 Task: Change elbow connector line weight to 8PX.
Action: Mouse moved to (398, 213)
Screenshot: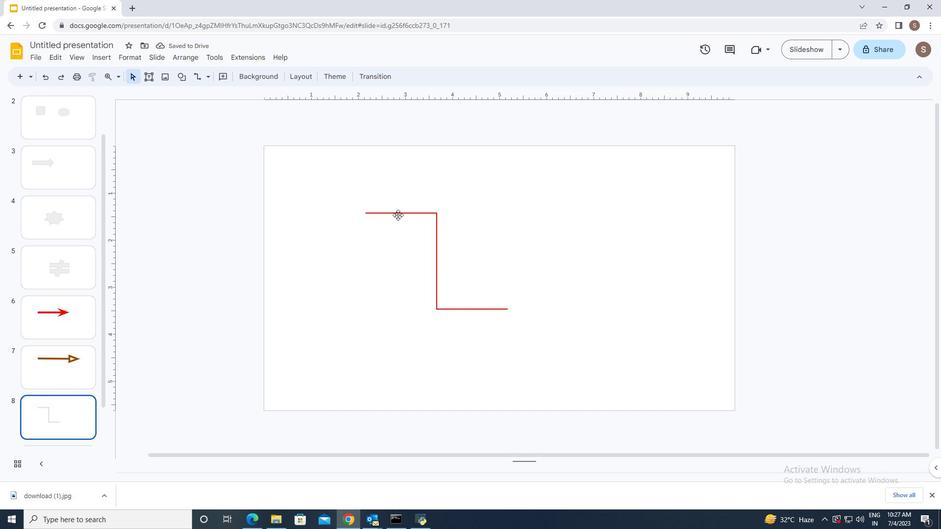 
Action: Mouse pressed left at (398, 213)
Screenshot: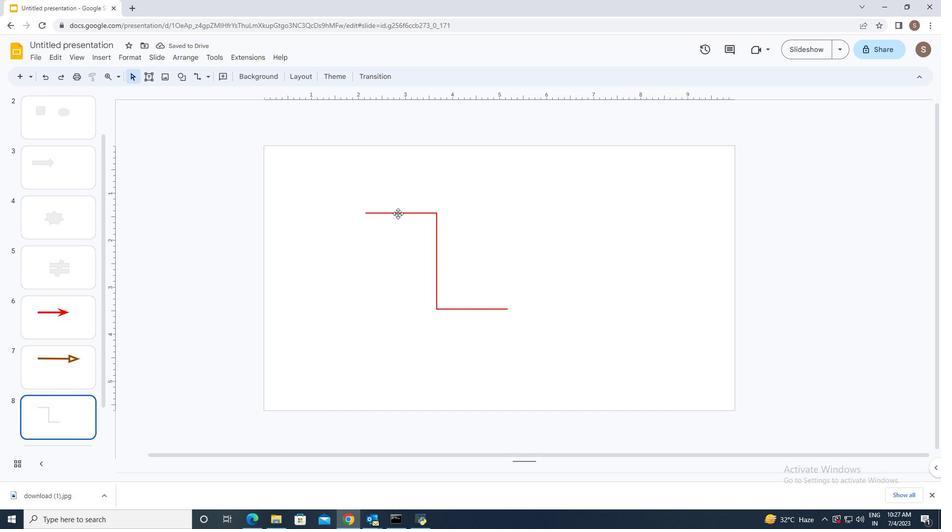 
Action: Mouse moved to (235, 78)
Screenshot: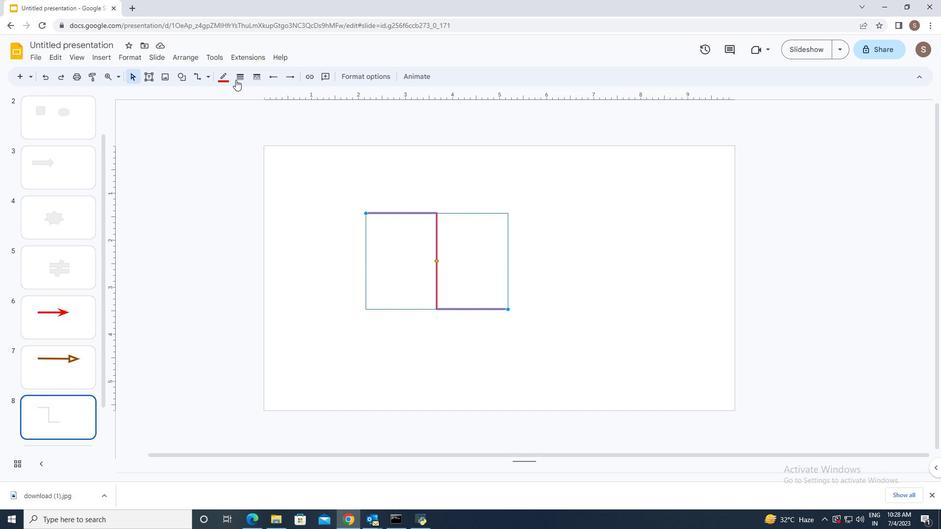 
Action: Mouse pressed left at (235, 78)
Screenshot: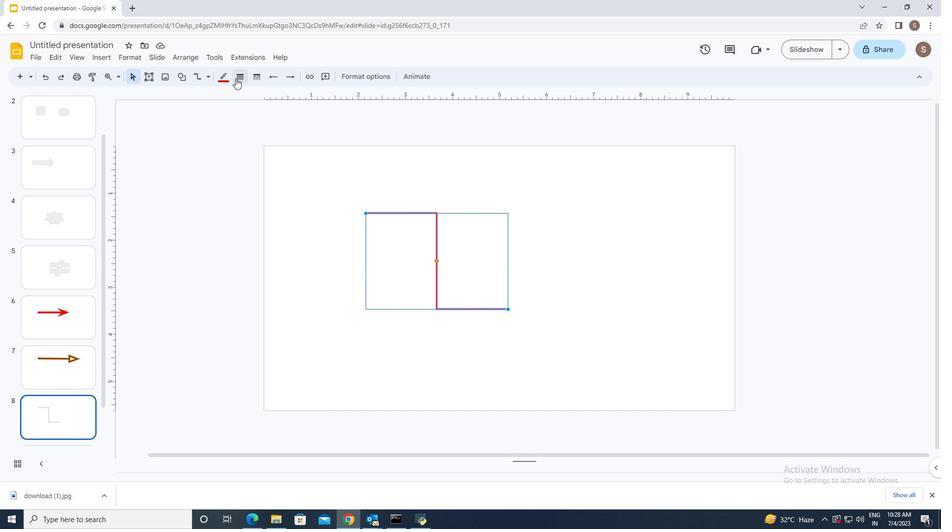 
Action: Mouse moved to (258, 154)
Screenshot: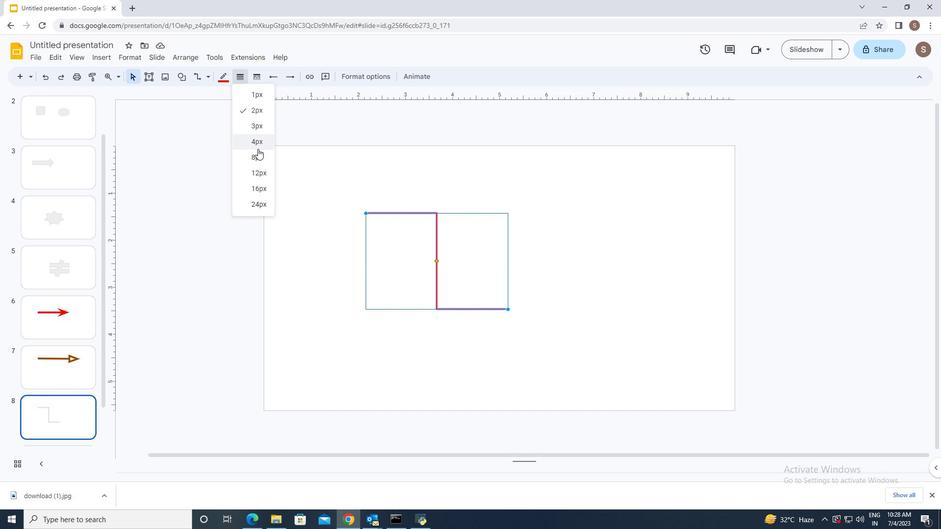 
Action: Mouse pressed left at (258, 154)
Screenshot: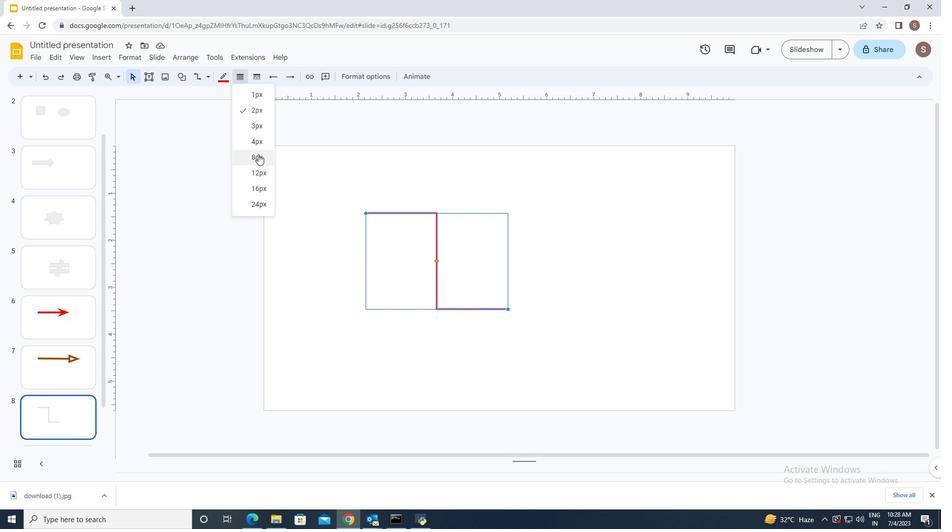 
Action: Mouse moved to (308, 327)
Screenshot: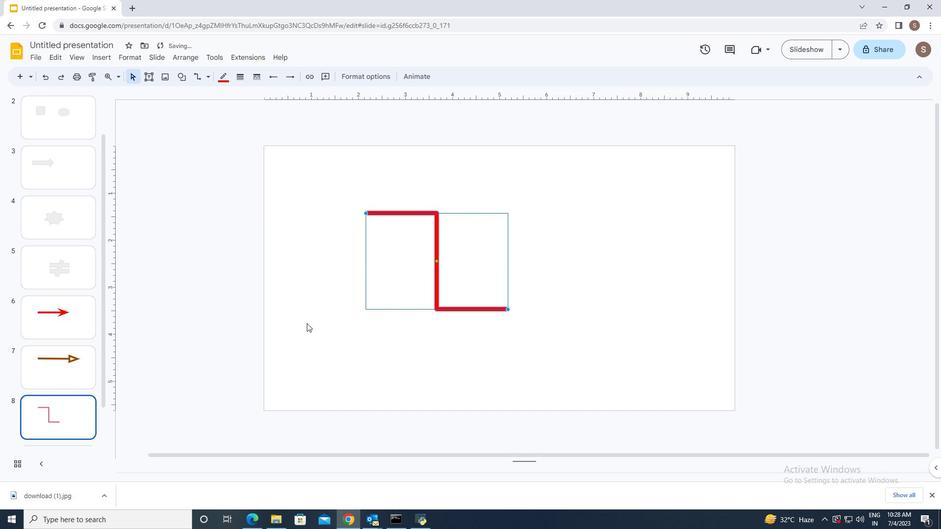 
Action: Mouse pressed left at (308, 327)
Screenshot: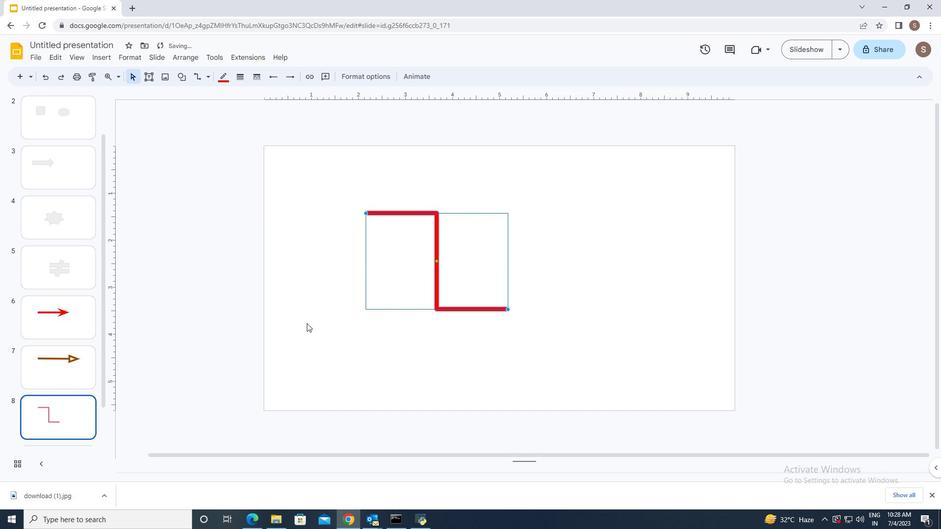 
